 Task: In the Page Applelogefiles.pptx, add the text box with the name 'Apple logo'make the text  'bold'change color to  yellow, insert on the slide 'date and time', and insert on the page slide no
Action: Mouse moved to (34, 100)
Screenshot: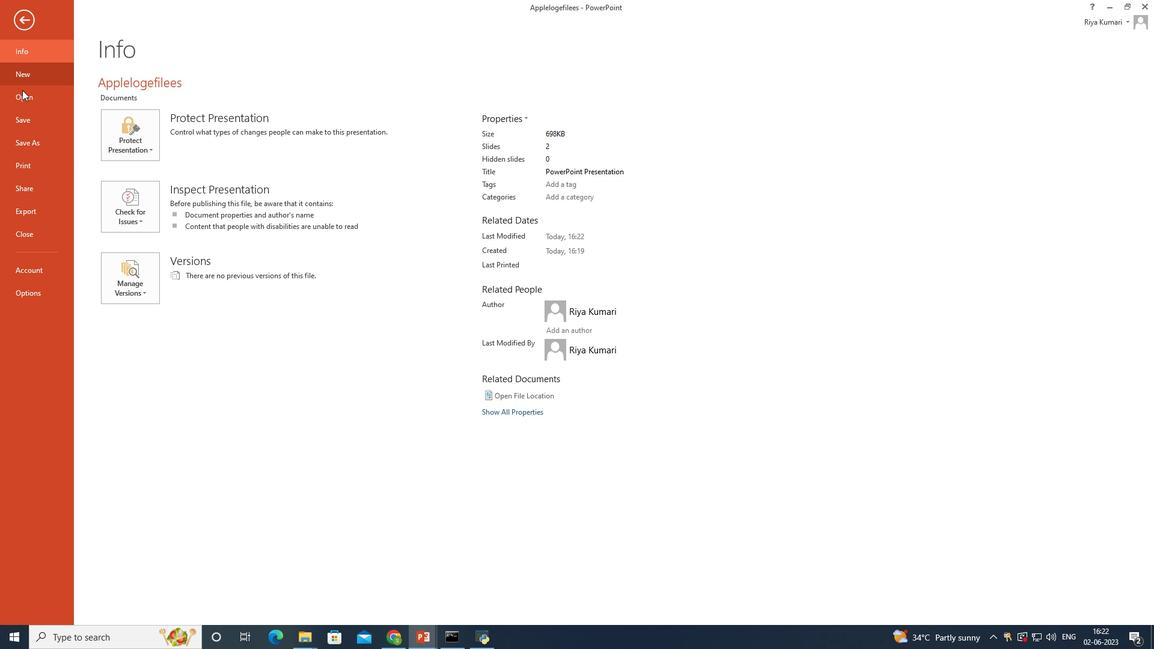 
Action: Mouse pressed left at (34, 100)
Screenshot: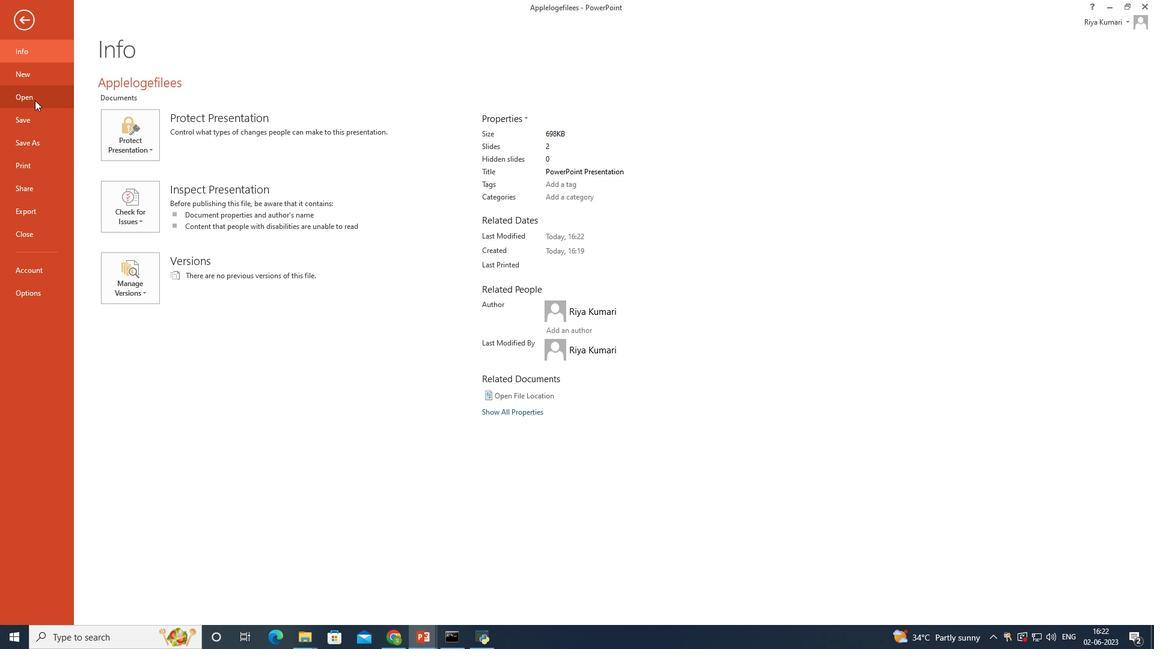 
Action: Mouse moved to (337, 116)
Screenshot: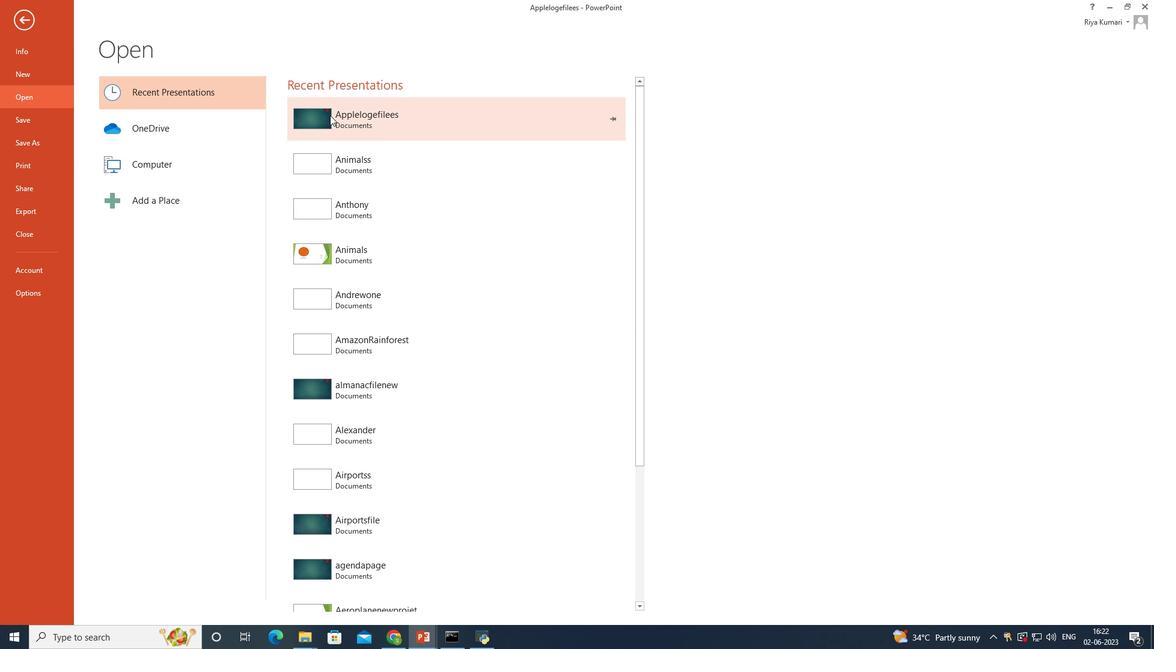 
Action: Mouse pressed left at (337, 116)
Screenshot: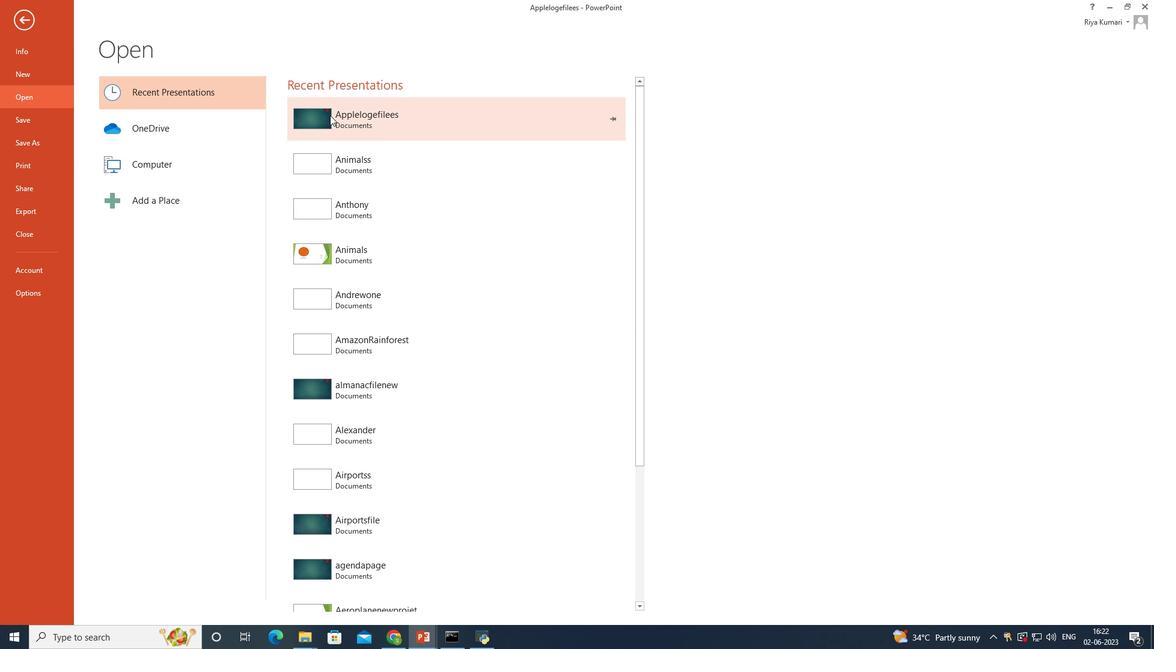 
Action: Mouse moved to (55, 22)
Screenshot: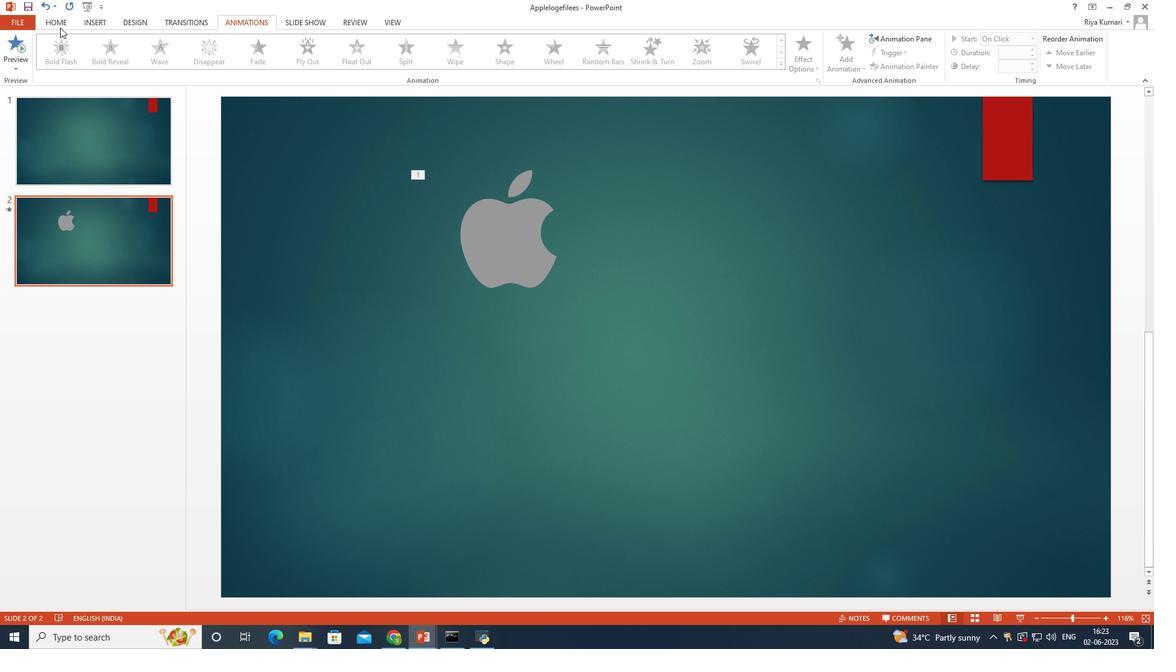 
Action: Mouse pressed left at (55, 22)
Screenshot: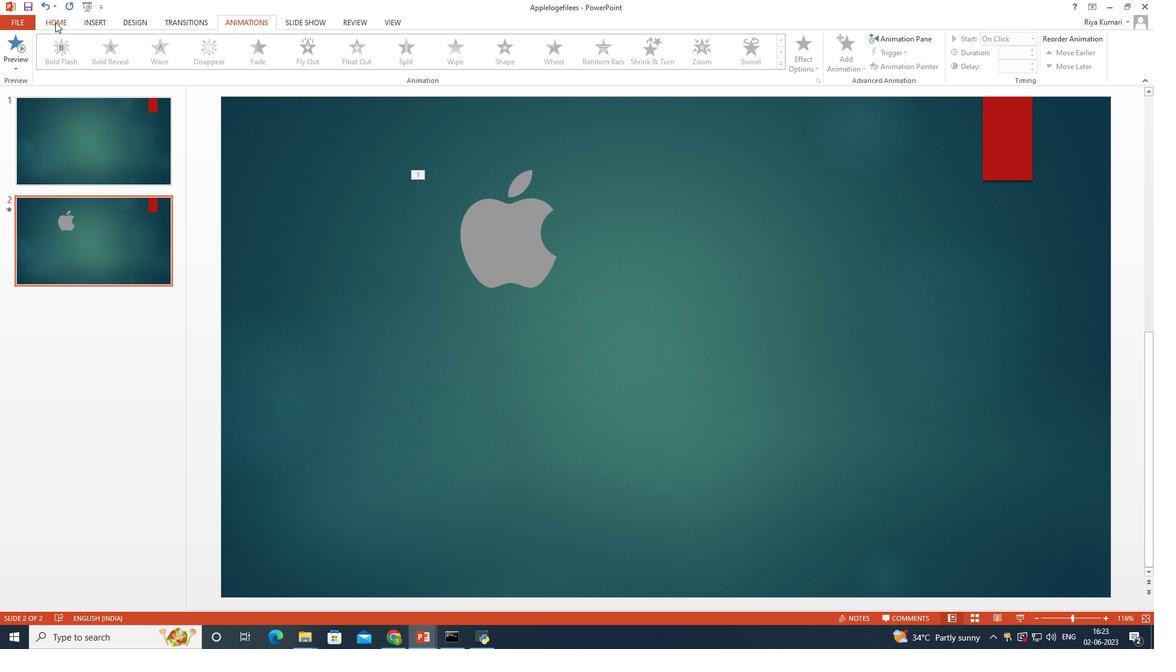 
Action: Mouse moved to (541, 51)
Screenshot: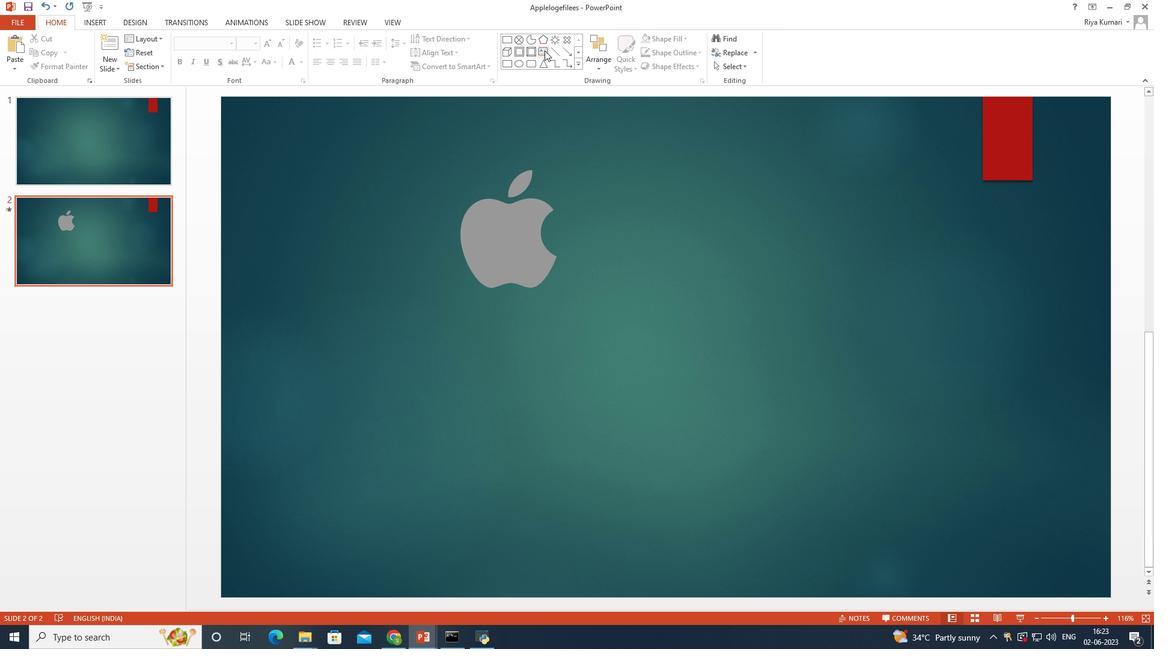 
Action: Mouse pressed left at (541, 51)
Screenshot: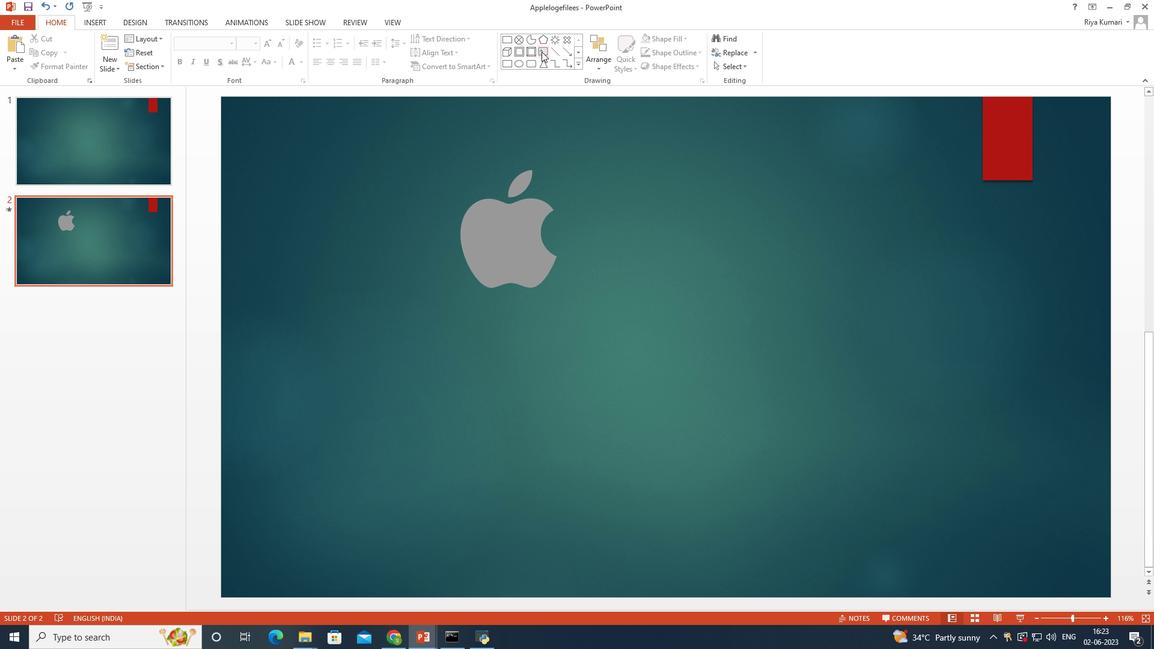 
Action: Mouse moved to (460, 305)
Screenshot: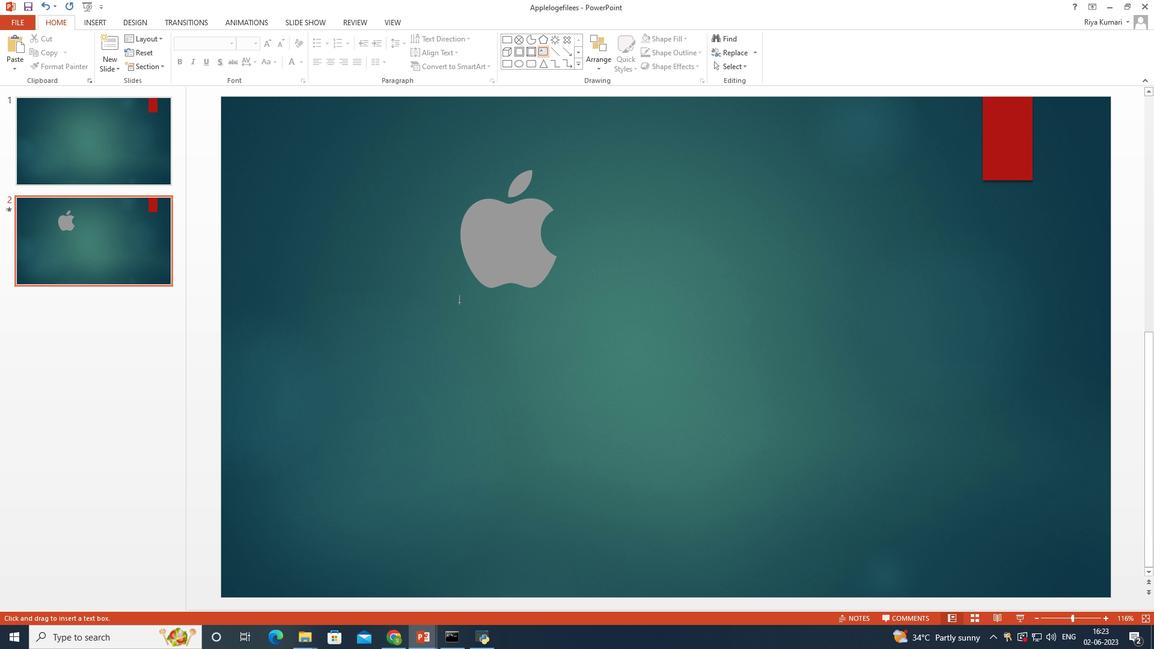
Action: Mouse pressed left at (460, 305)
Screenshot: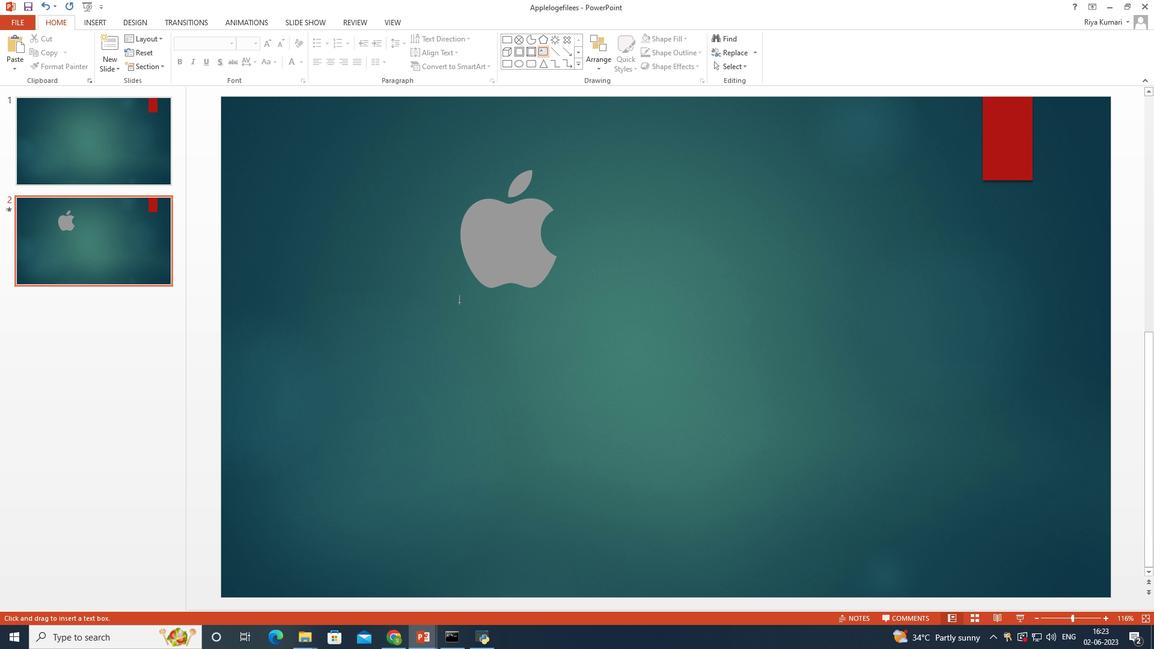 
Action: Mouse moved to (644, 289)
Screenshot: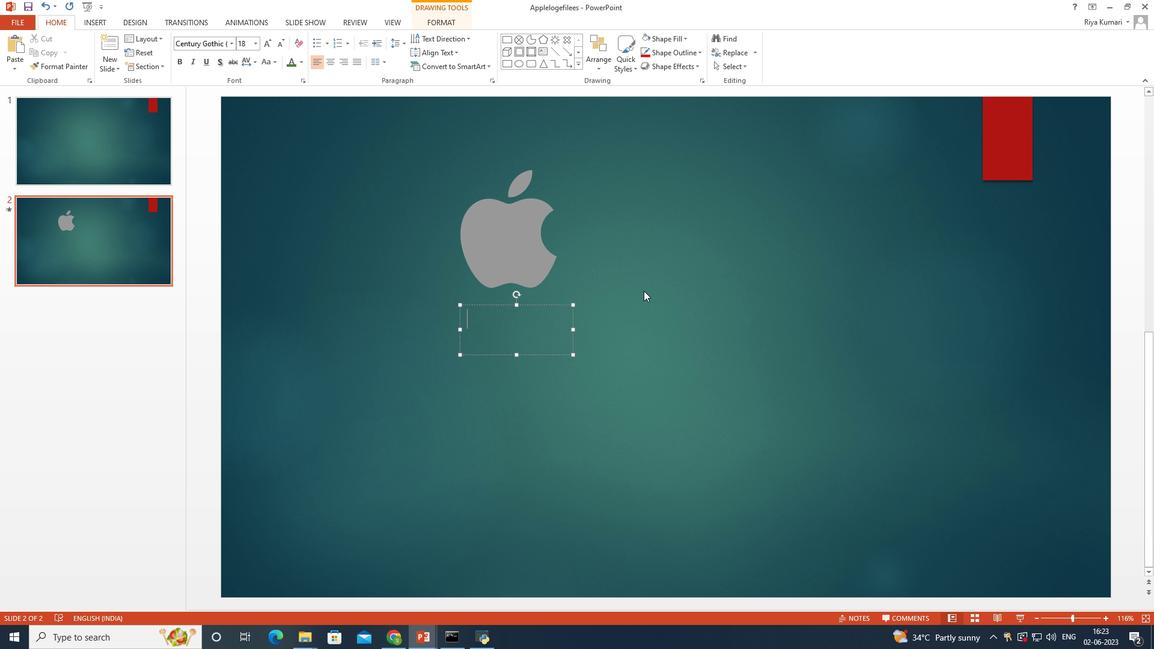 
Action: Key pressed <Key.shift>Apple<Key.space>logo
Screenshot: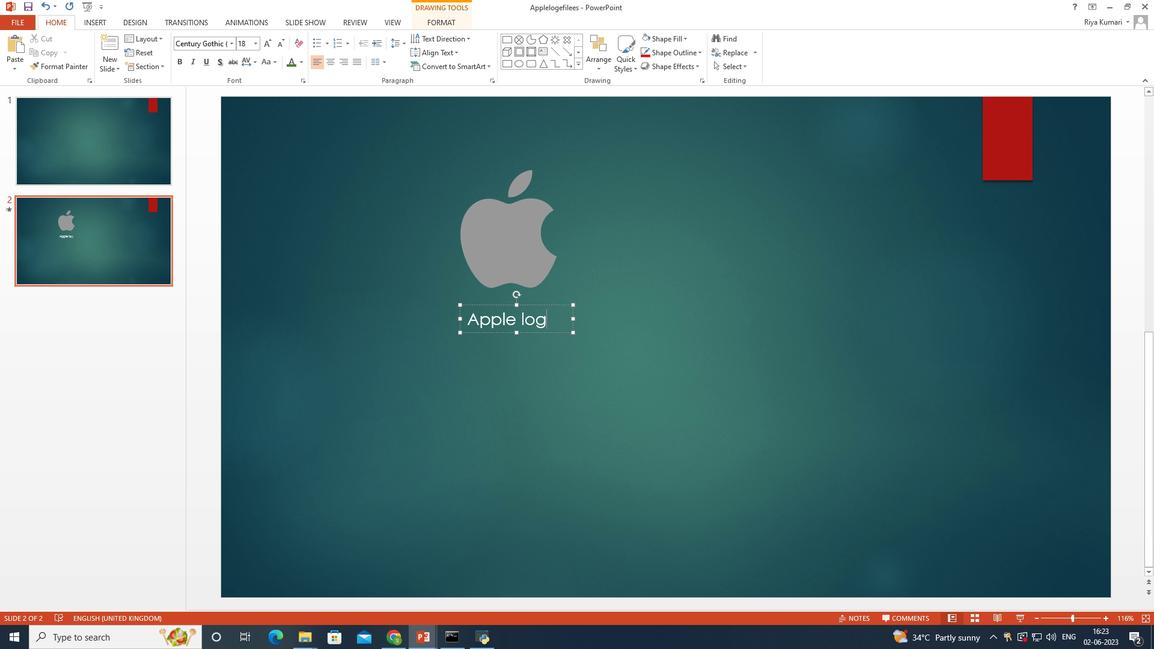 
Action: Mouse moved to (557, 317)
Screenshot: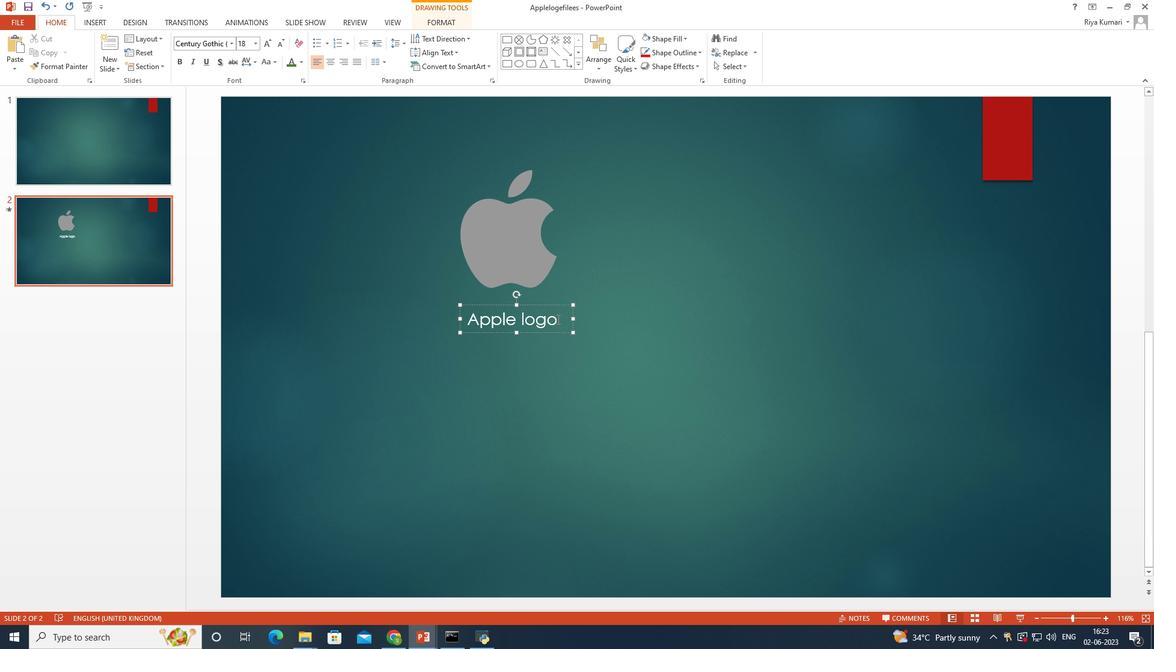 
Action: Mouse pressed left at (557, 317)
Screenshot: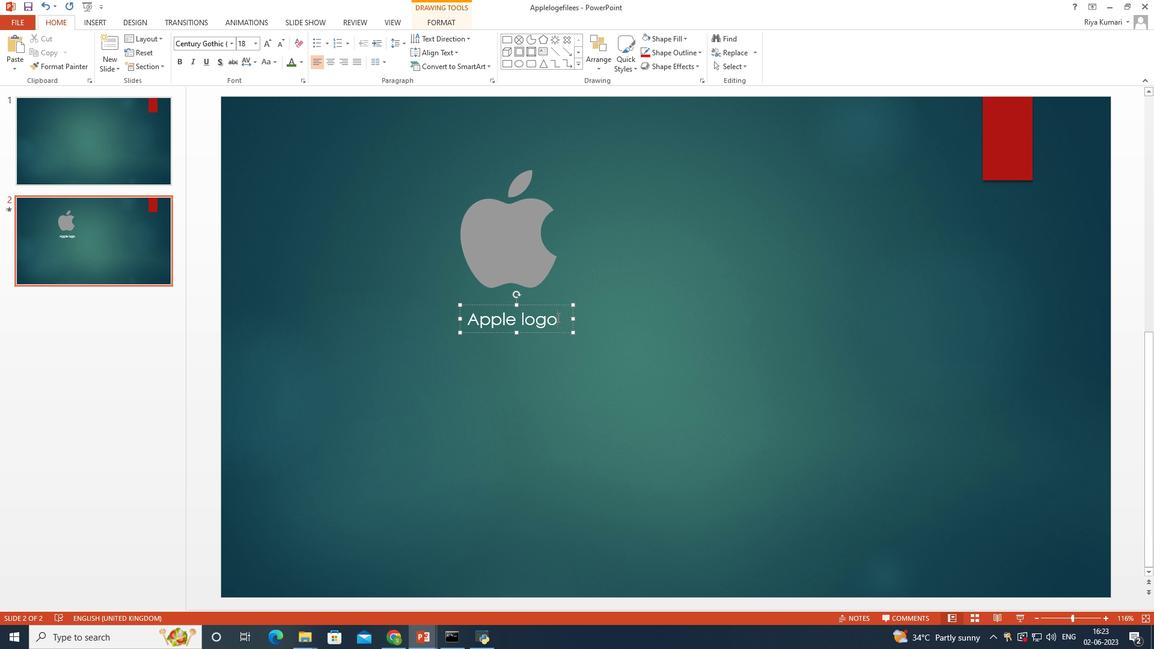 
Action: Mouse moved to (178, 62)
Screenshot: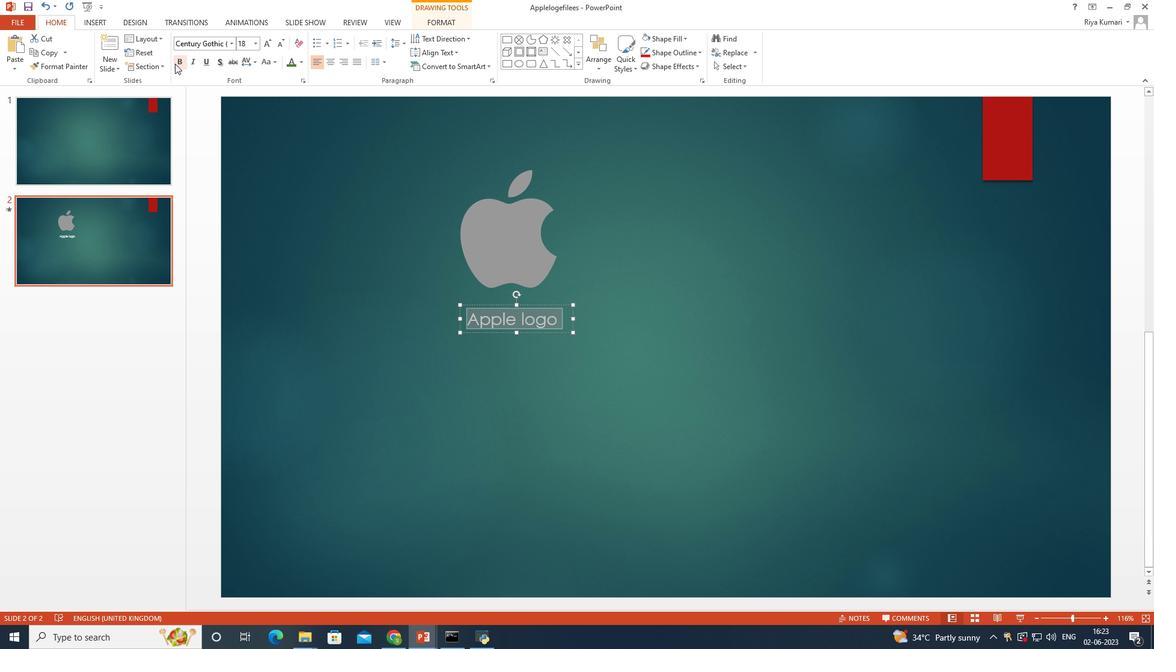 
Action: Mouse pressed left at (178, 62)
Screenshot: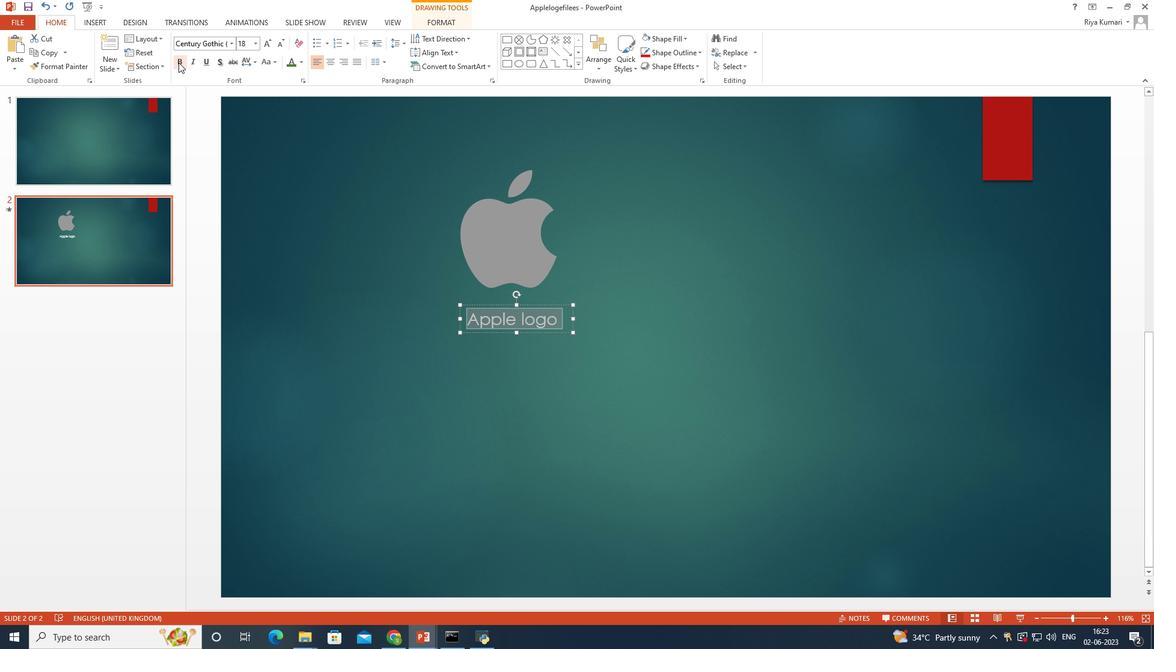 
Action: Mouse moved to (298, 62)
Screenshot: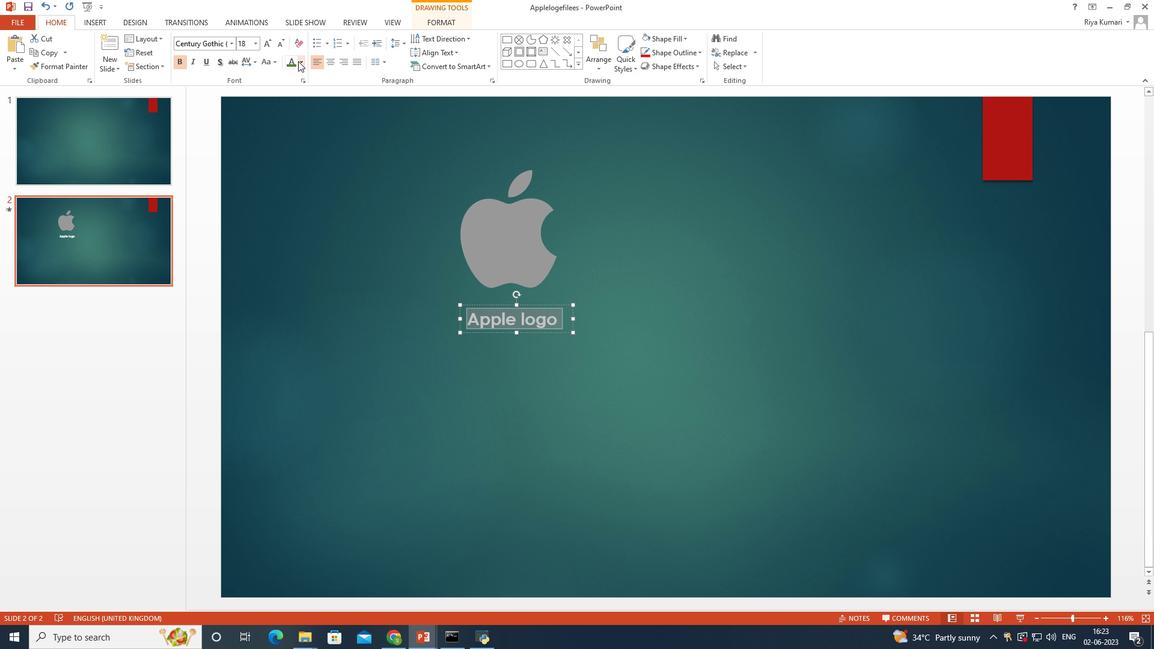 
Action: Mouse pressed left at (298, 62)
Screenshot: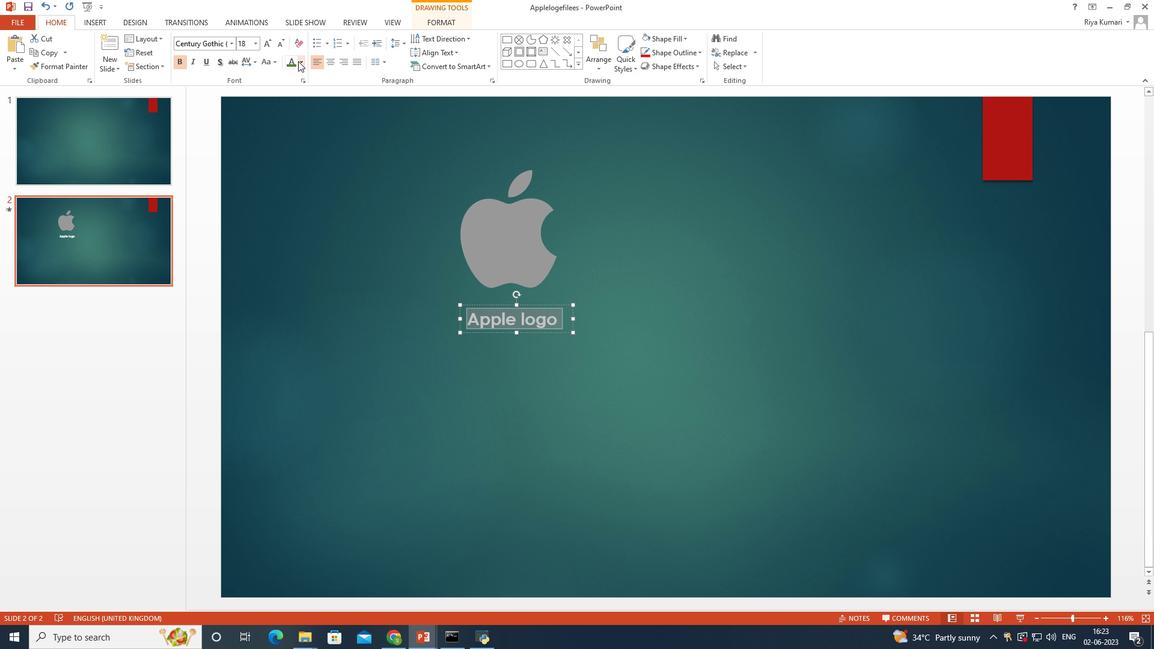 
Action: Mouse moved to (312, 157)
Screenshot: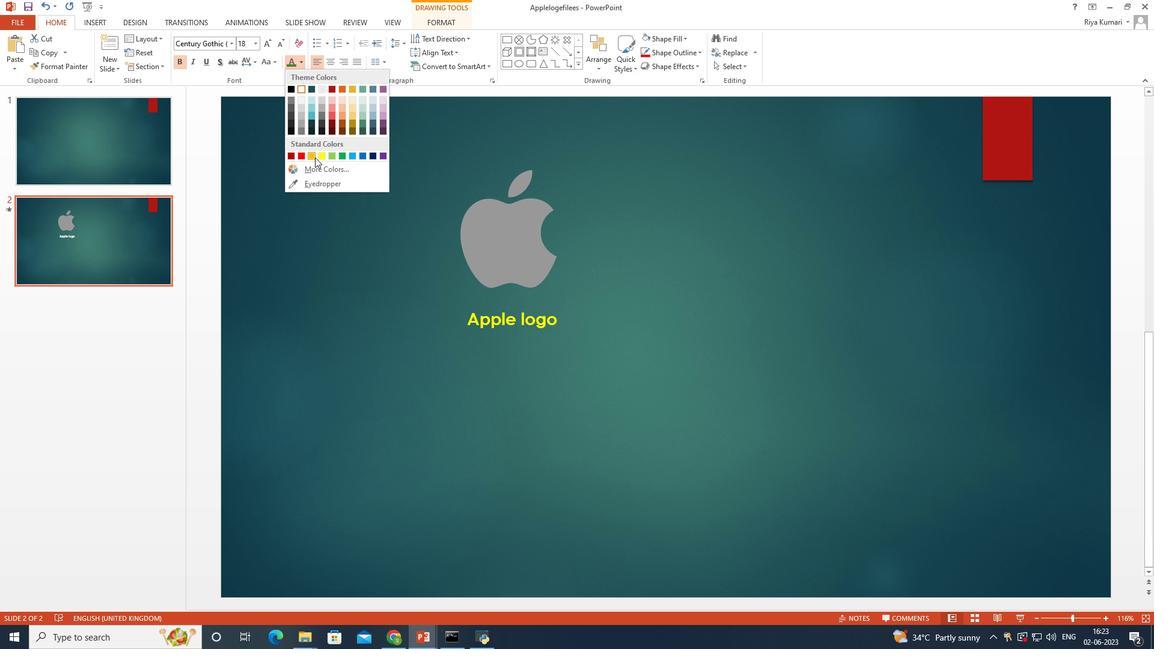
Action: Mouse pressed left at (312, 157)
Screenshot: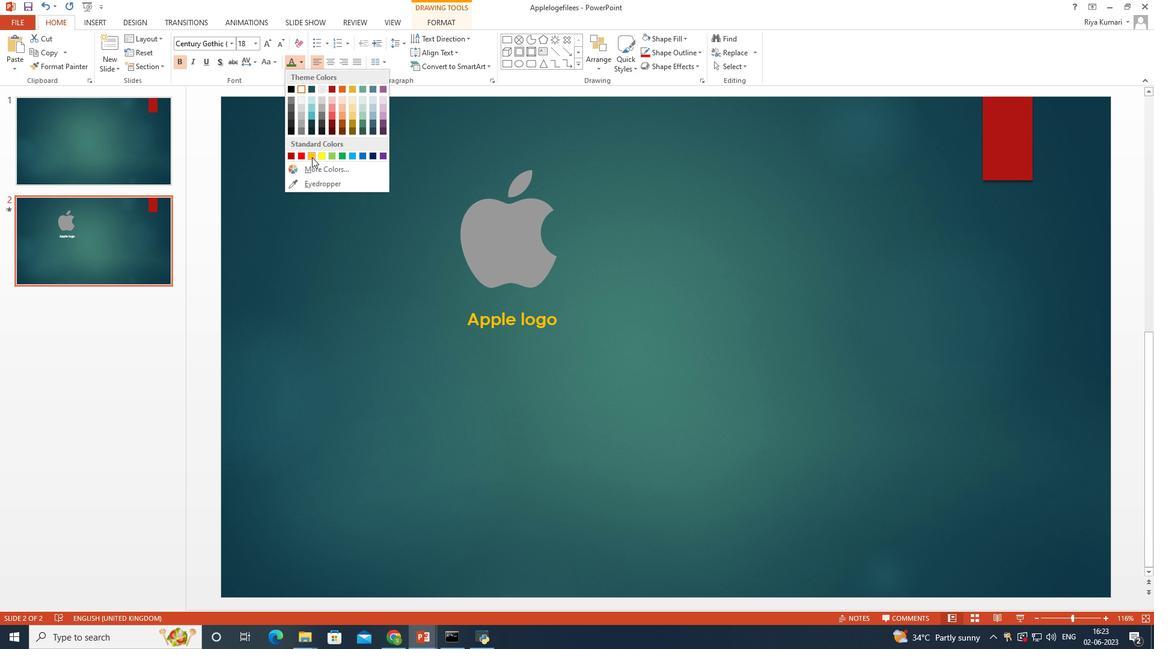 
Action: Mouse moved to (701, 257)
Screenshot: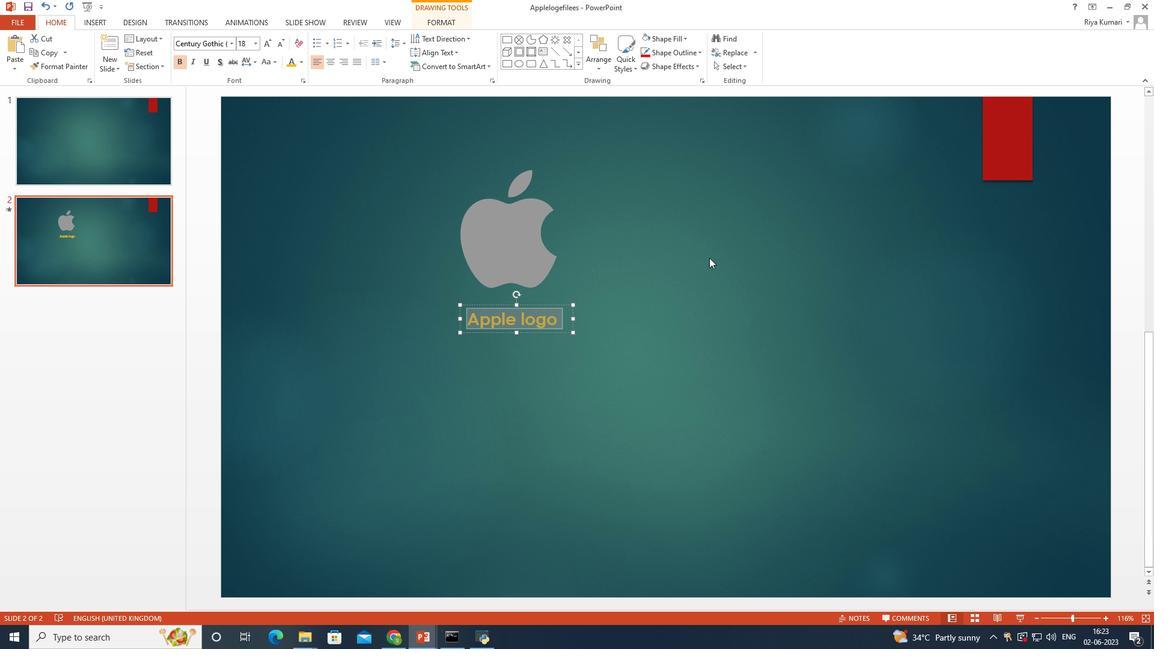 
Action: Mouse pressed left at (701, 257)
Screenshot: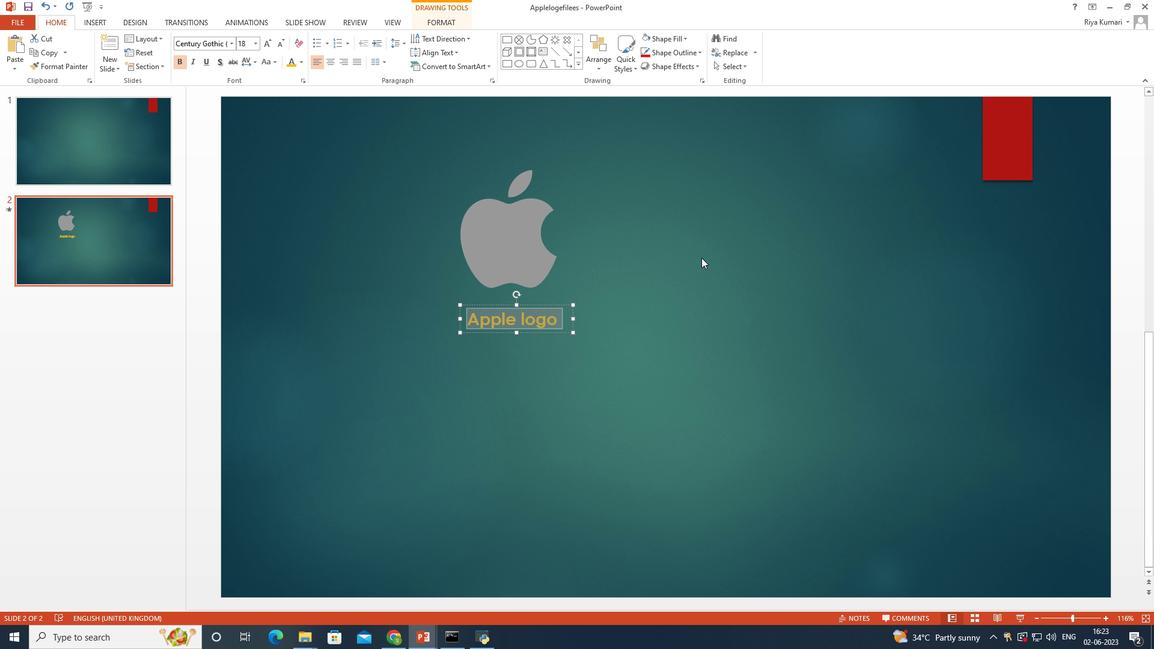 
Action: Mouse moved to (102, 22)
Screenshot: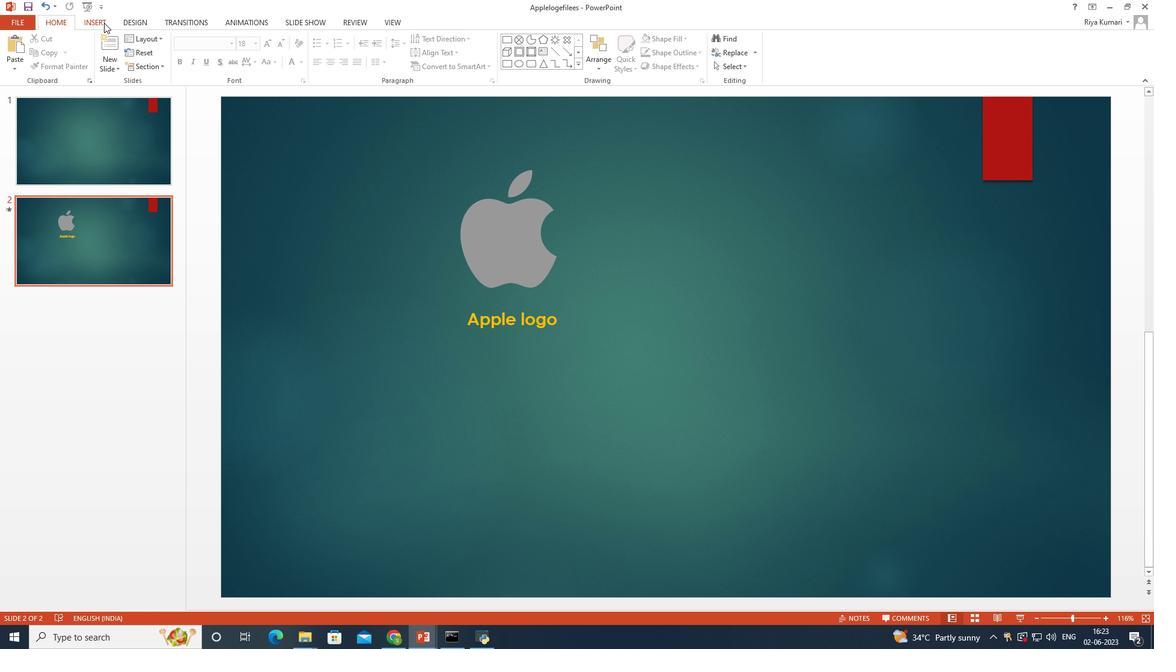 
Action: Mouse pressed left at (102, 22)
Screenshot: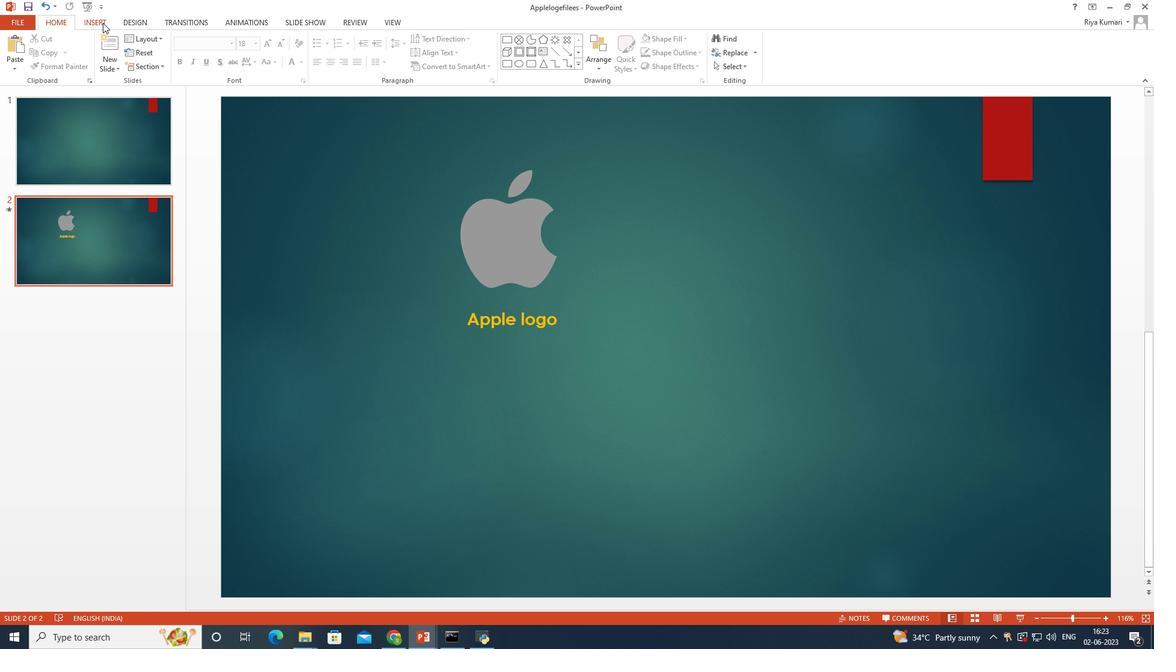
Action: Mouse moved to (517, 47)
Screenshot: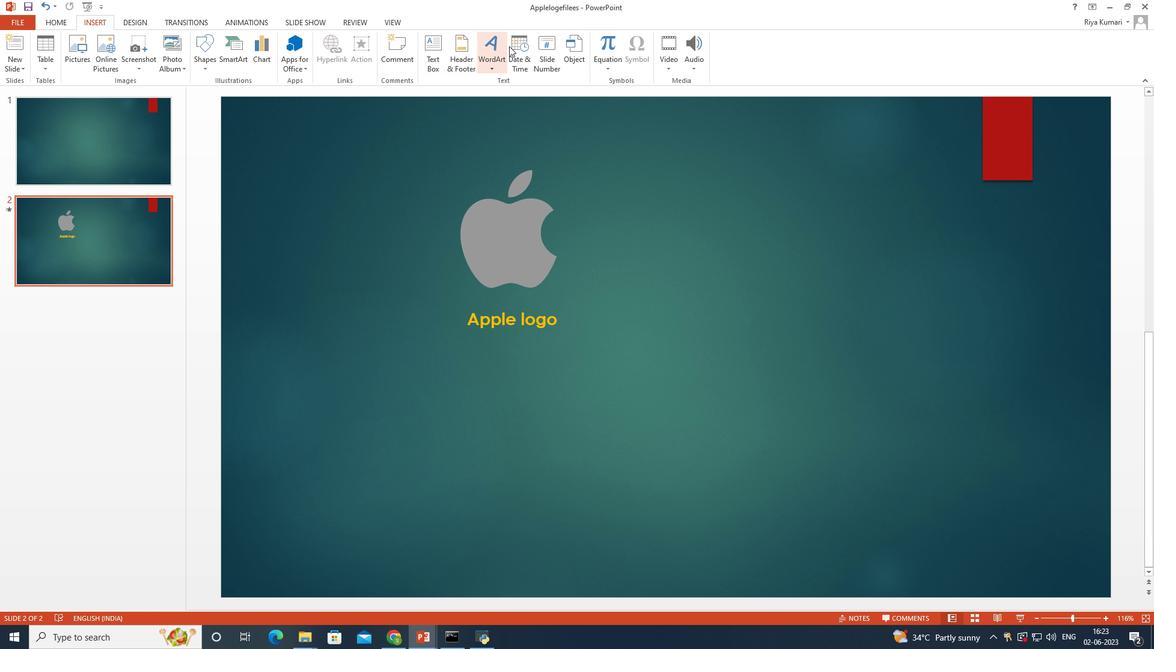 
Action: Mouse pressed left at (517, 47)
Screenshot: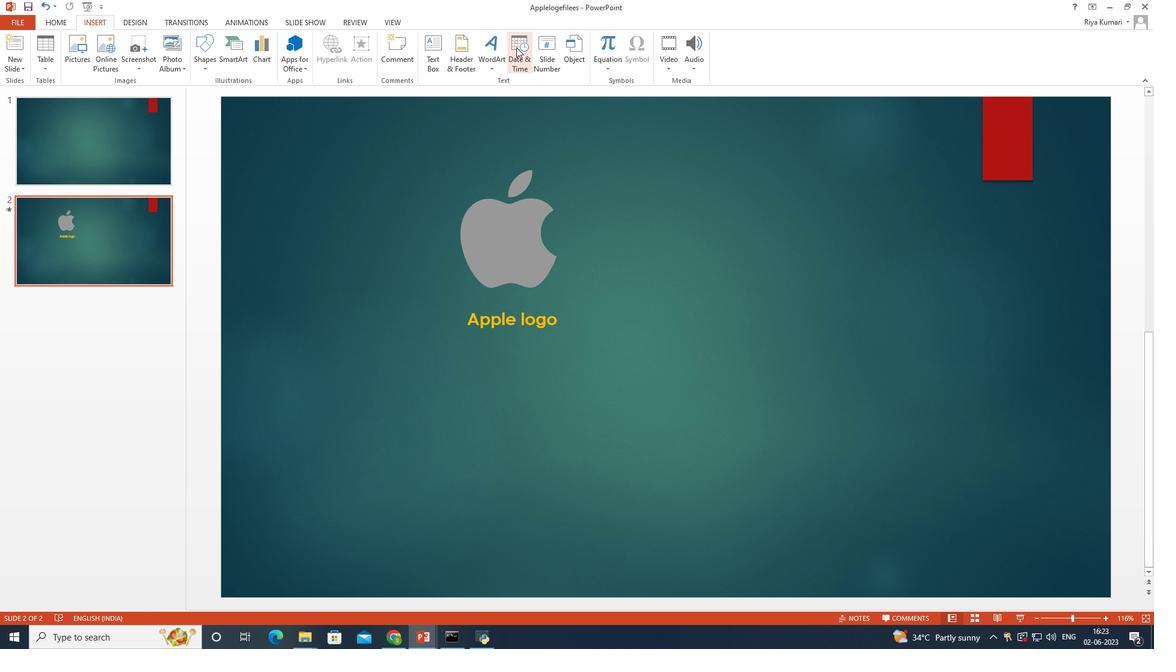 
Action: Mouse moved to (414, 250)
Screenshot: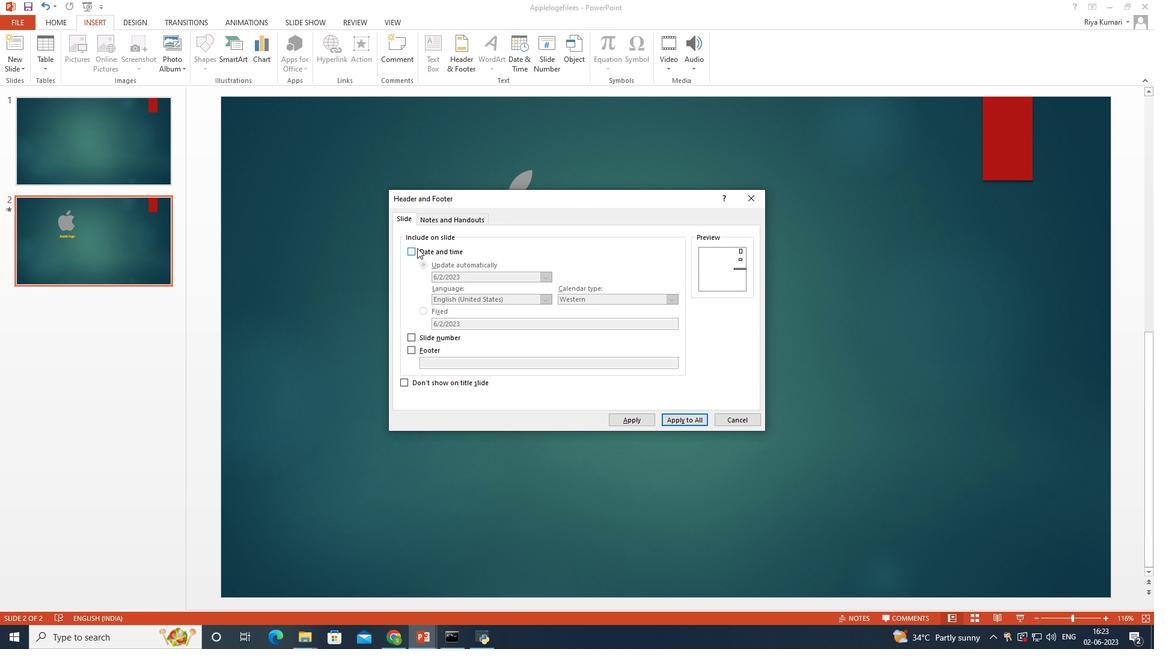 
Action: Mouse pressed left at (414, 250)
Screenshot: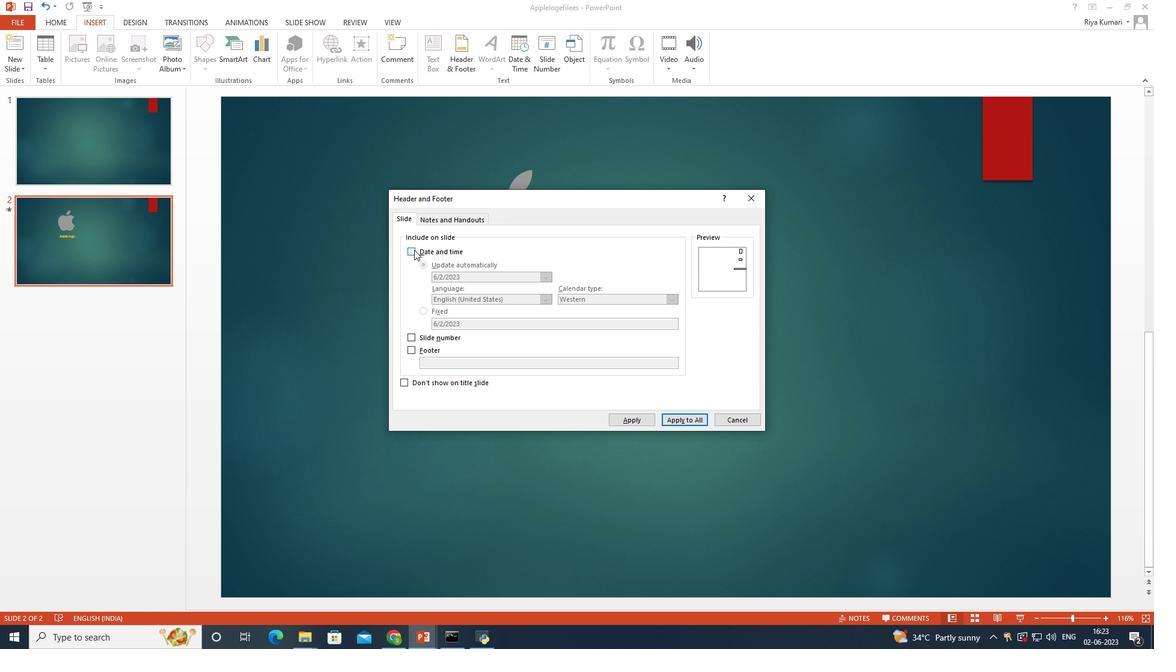 
Action: Mouse moved to (684, 417)
Screenshot: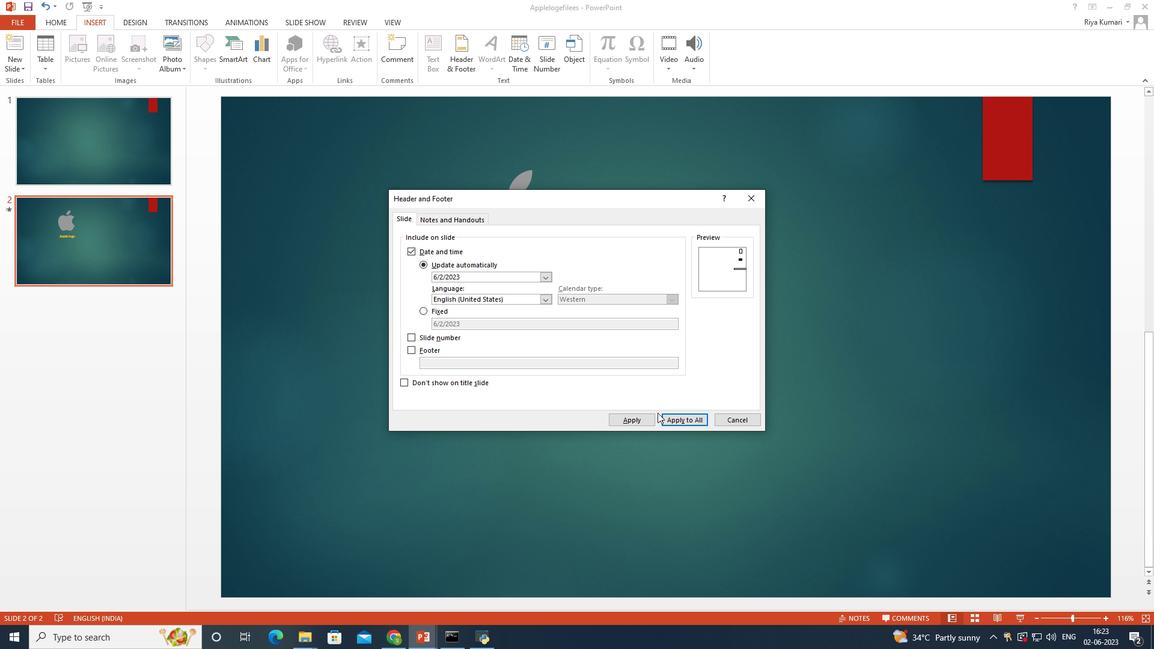 
Action: Mouse pressed left at (684, 417)
Screenshot: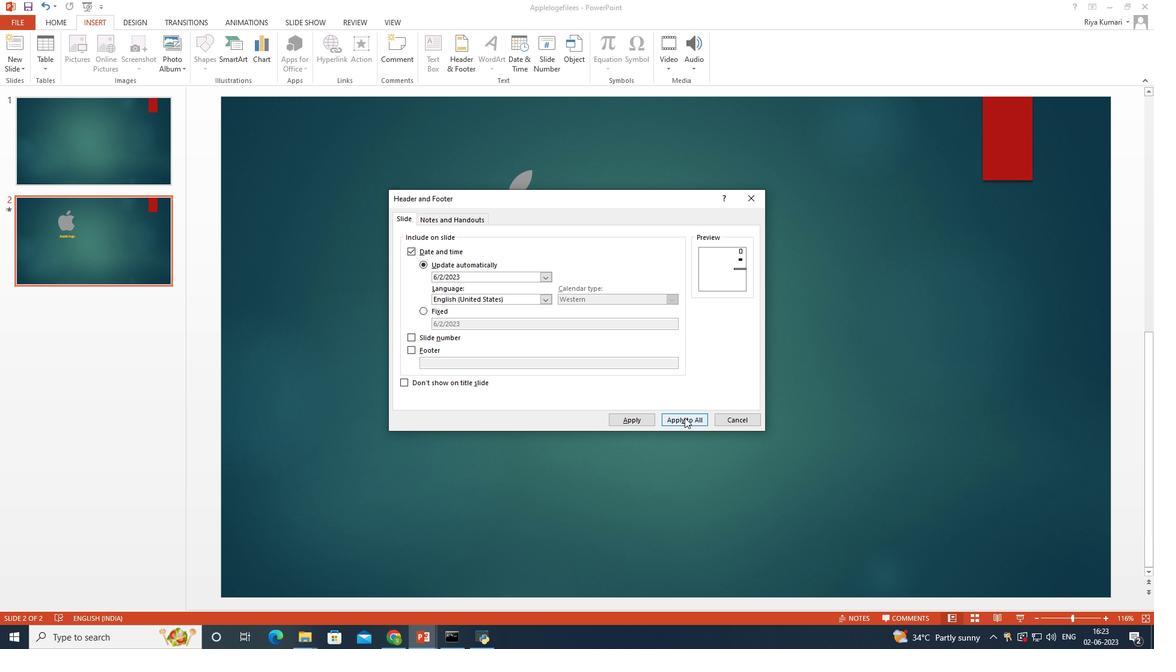 
Action: Mouse moved to (49, 19)
Screenshot: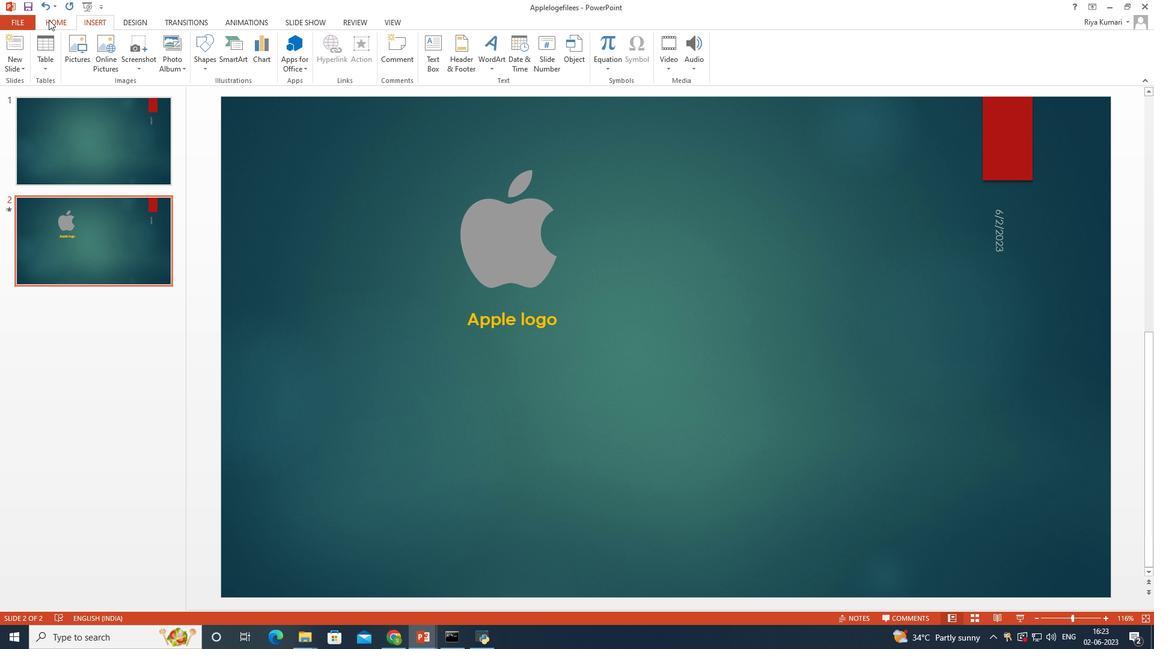 
Action: Mouse pressed left at (49, 19)
Screenshot: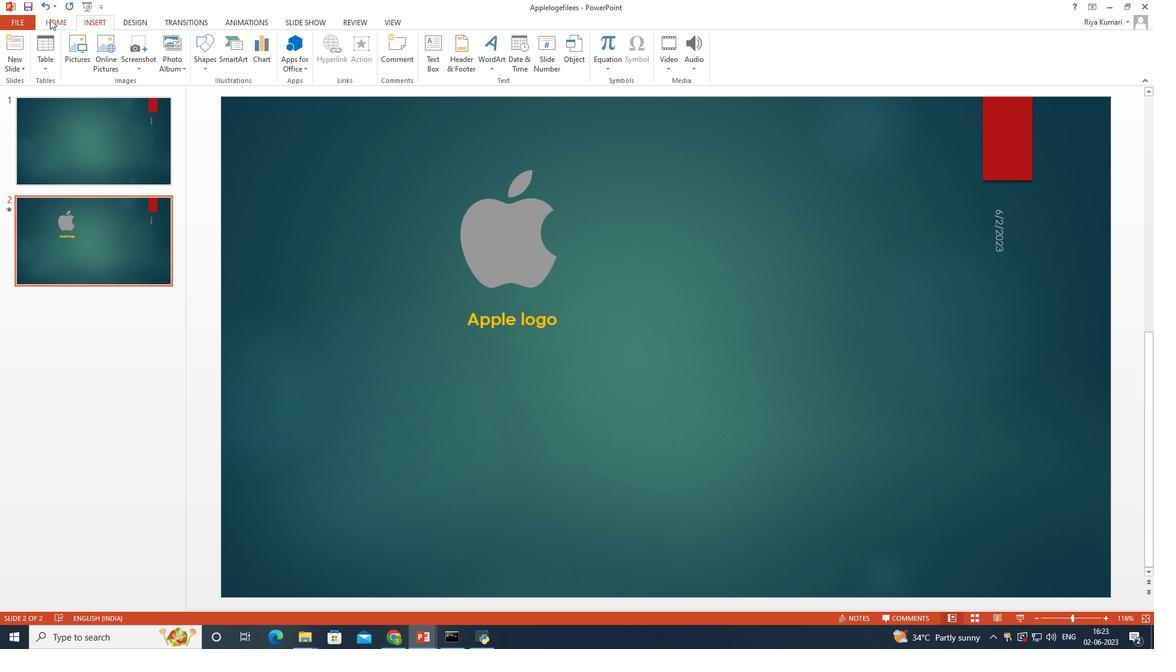 
Action: Mouse moved to (104, 21)
Screenshot: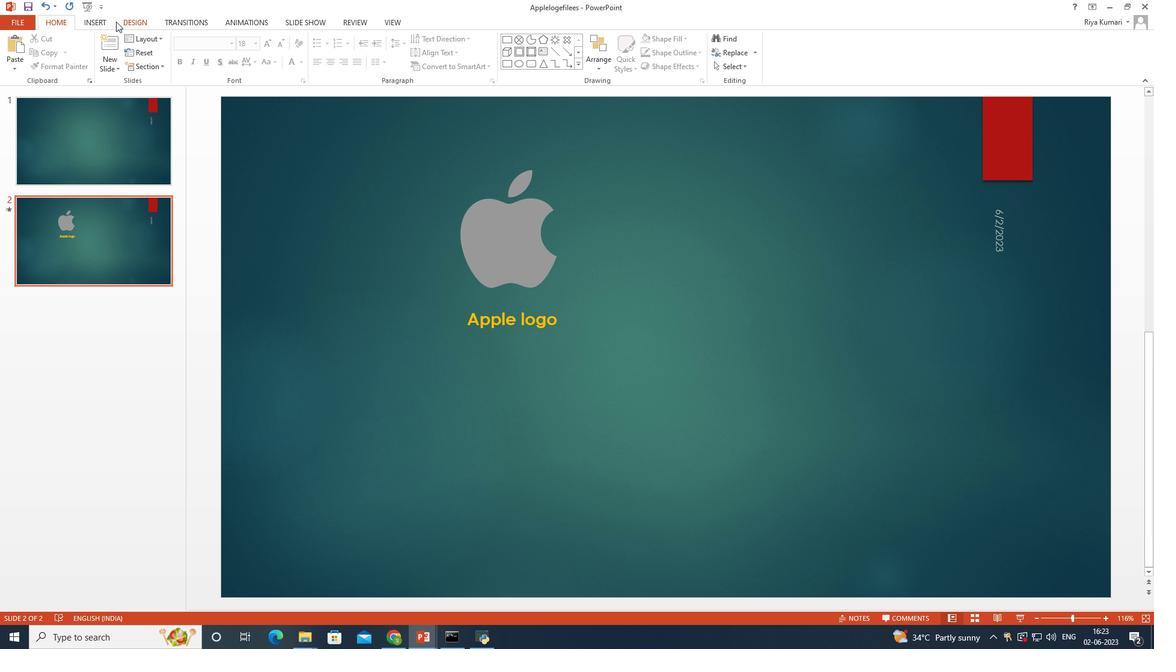 
Action: Mouse pressed left at (104, 21)
Screenshot: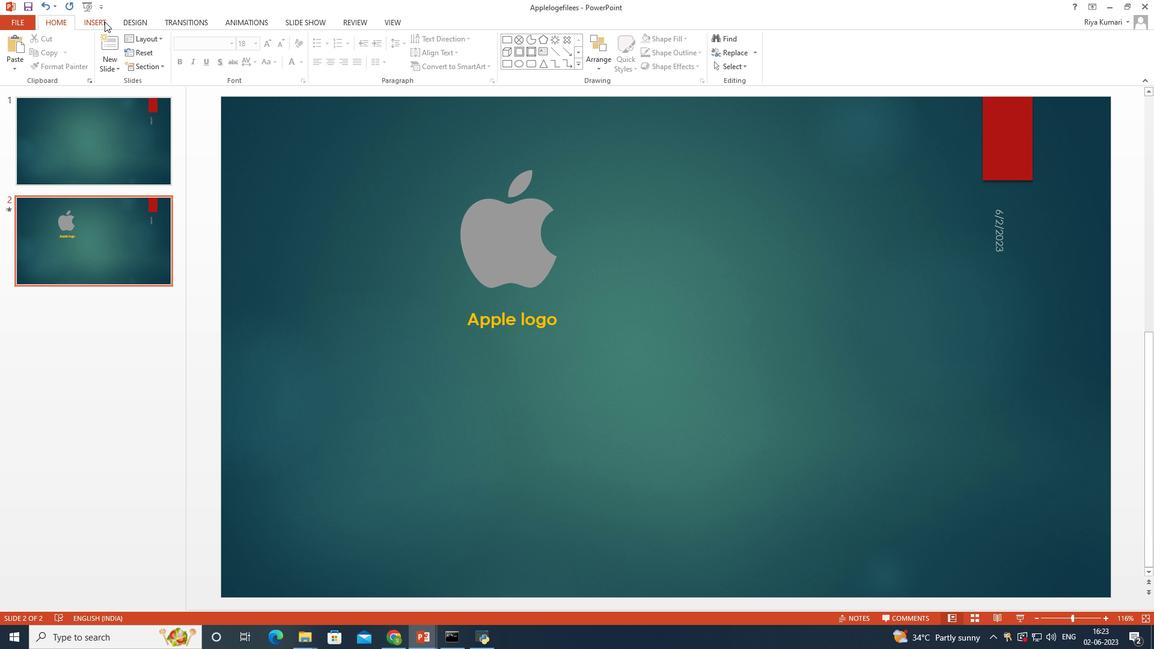 
Action: Mouse moved to (547, 66)
Screenshot: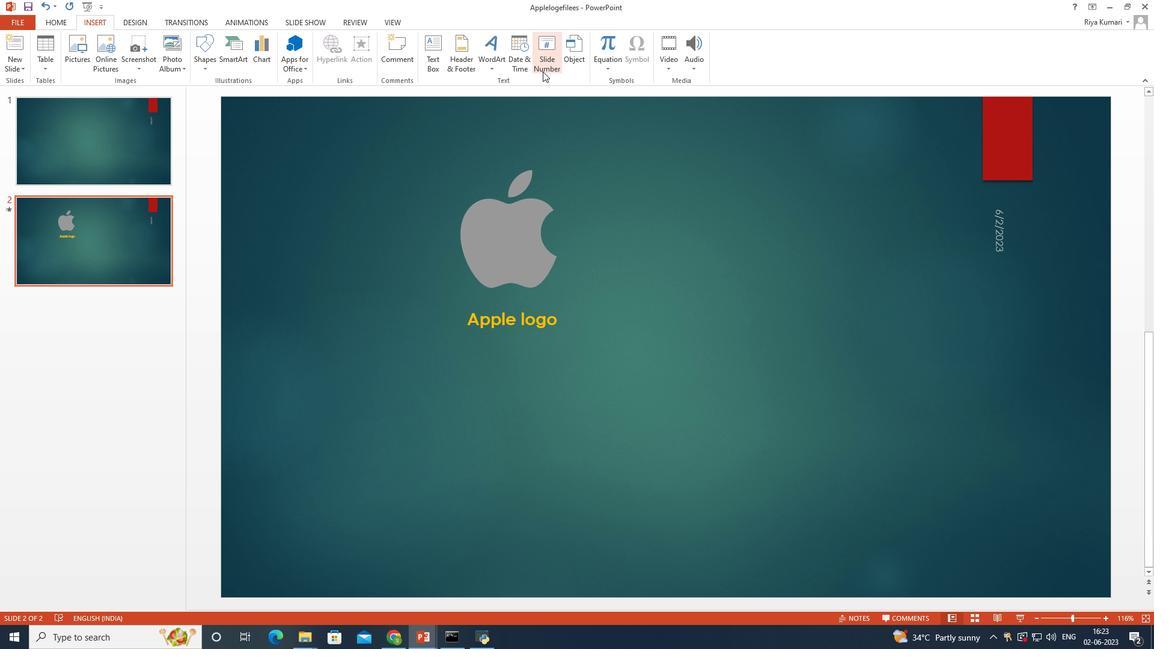 
Action: Mouse pressed left at (547, 66)
Screenshot: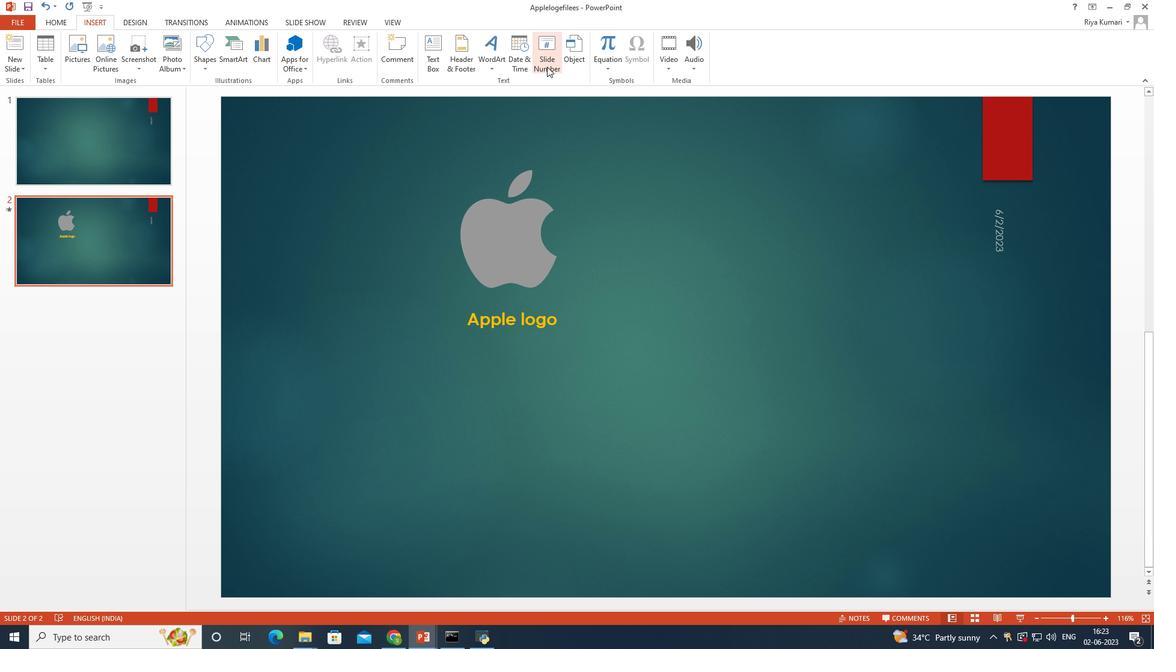 
Action: Mouse moved to (409, 339)
Screenshot: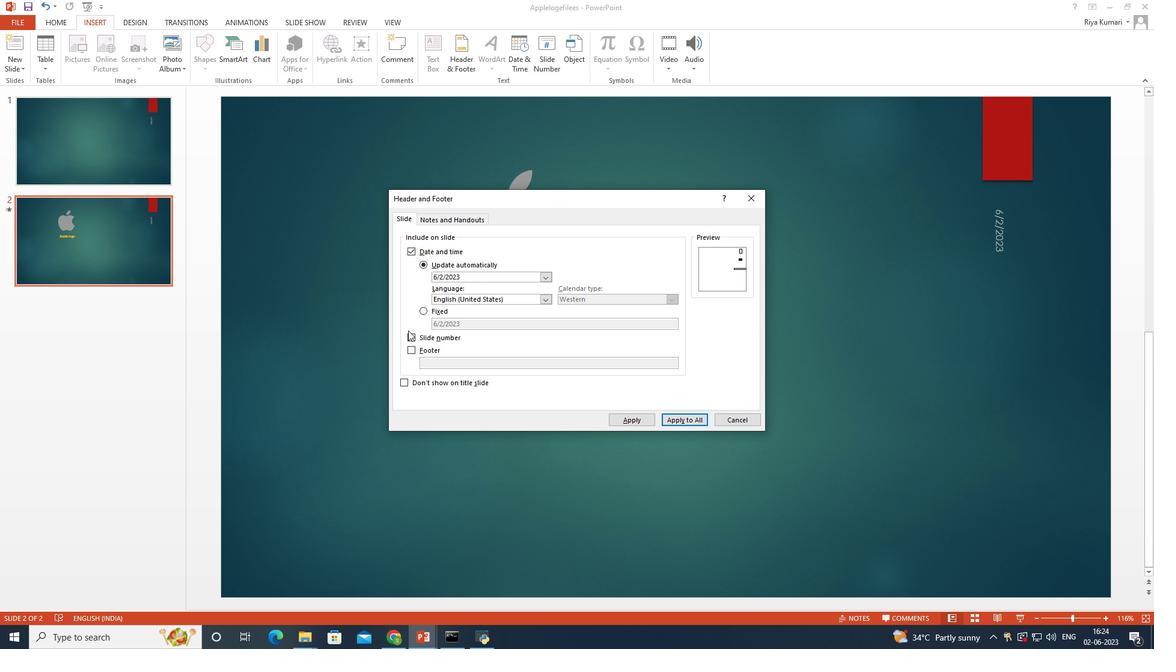 
Action: Mouse pressed left at (409, 339)
Screenshot: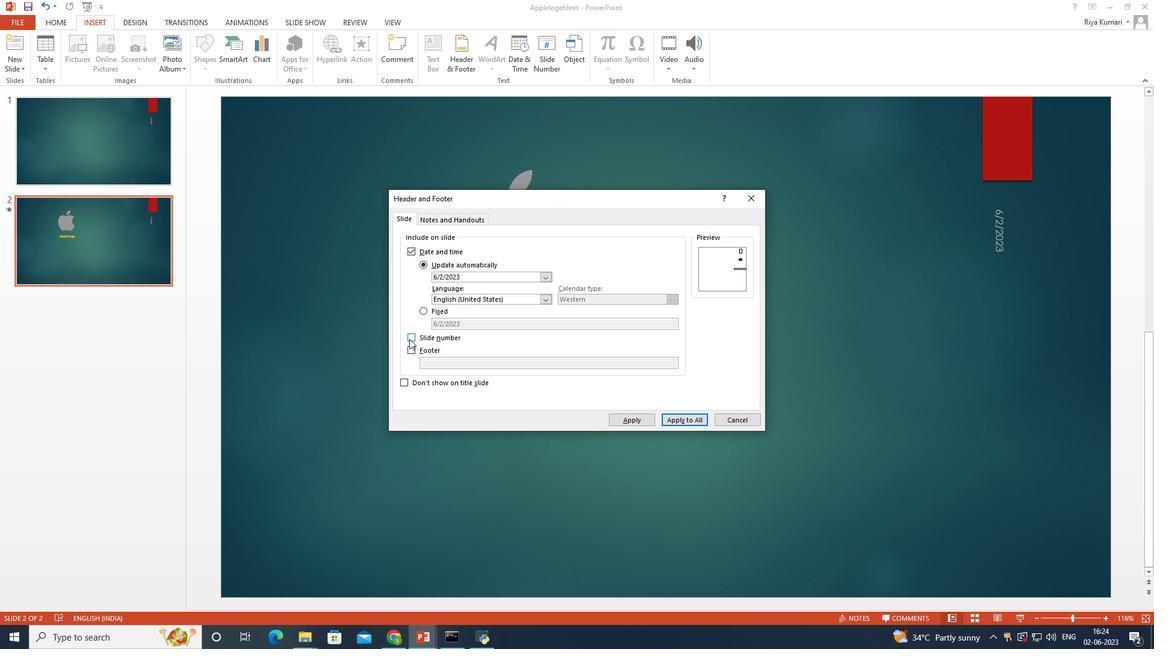 
Action: Mouse moved to (692, 422)
Screenshot: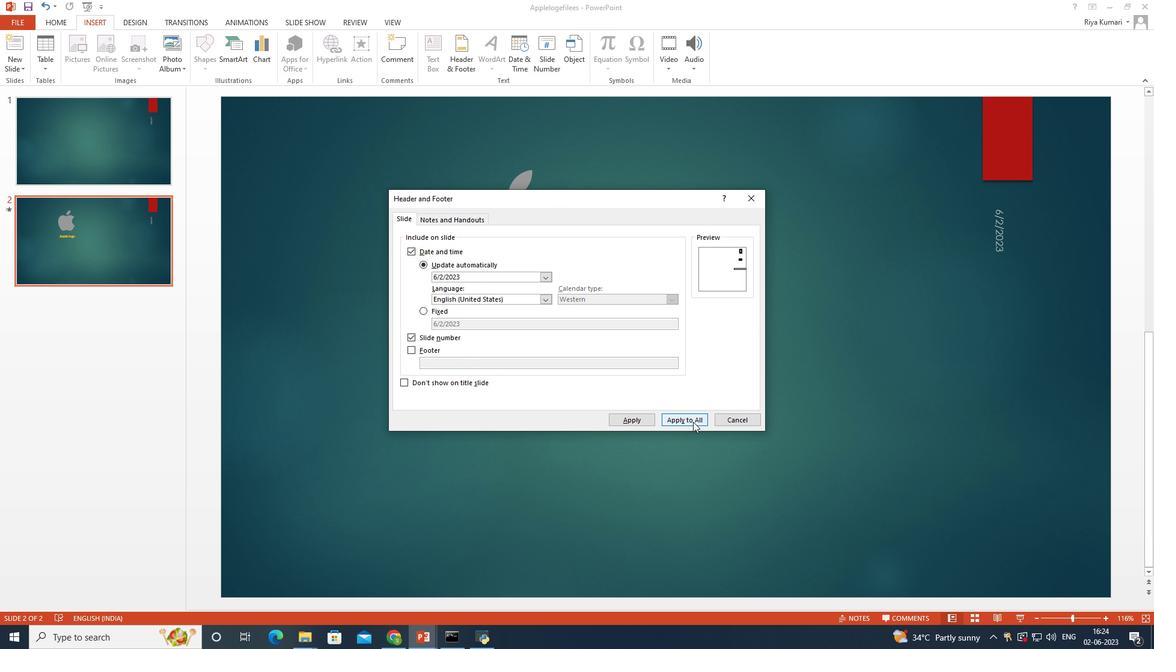 
Action: Mouse pressed left at (692, 422)
Screenshot: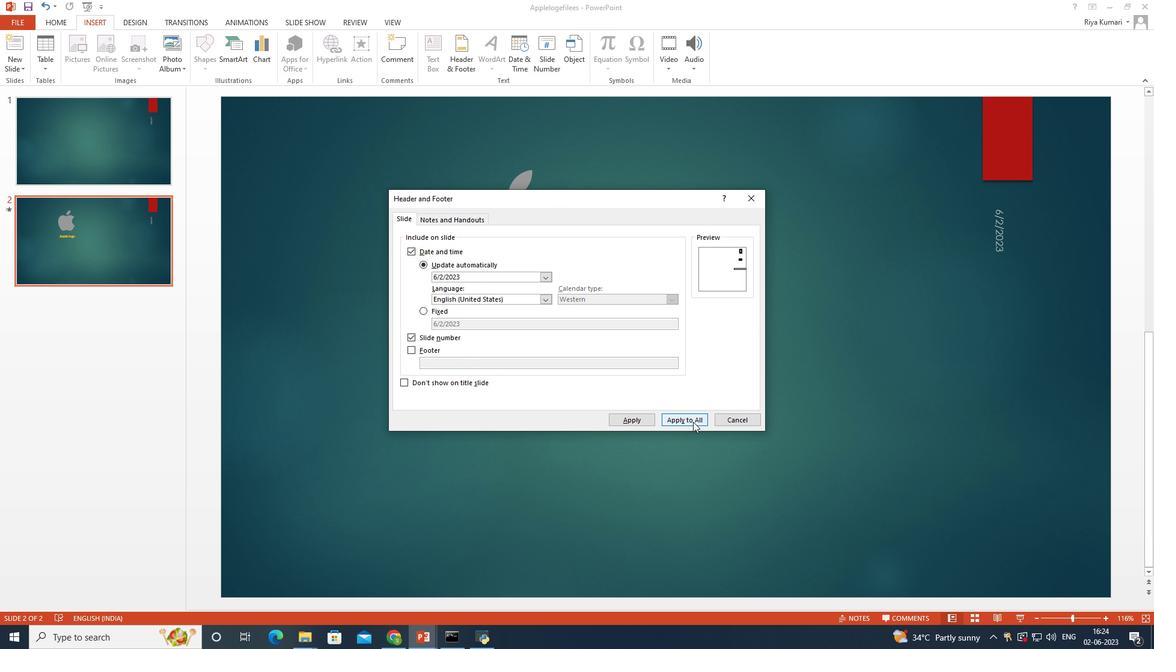 
Action: Mouse moved to (789, 374)
Screenshot: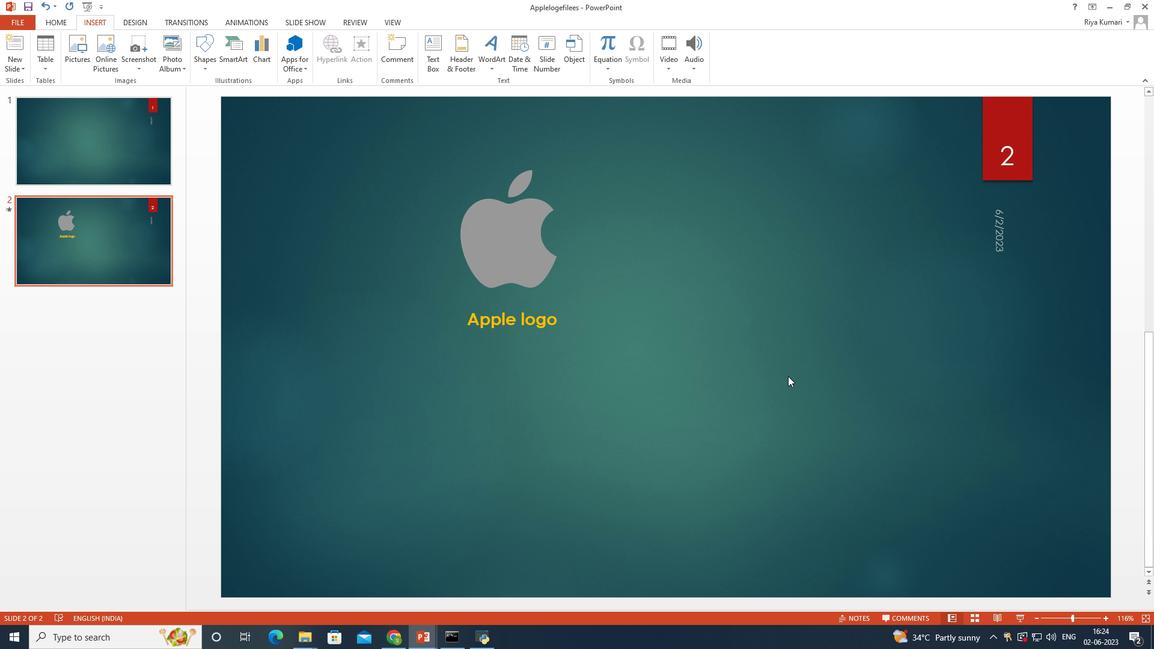 
